 Task: Change the calendar view to 'Month'.
Action: Mouse moved to (14, 58)
Screenshot: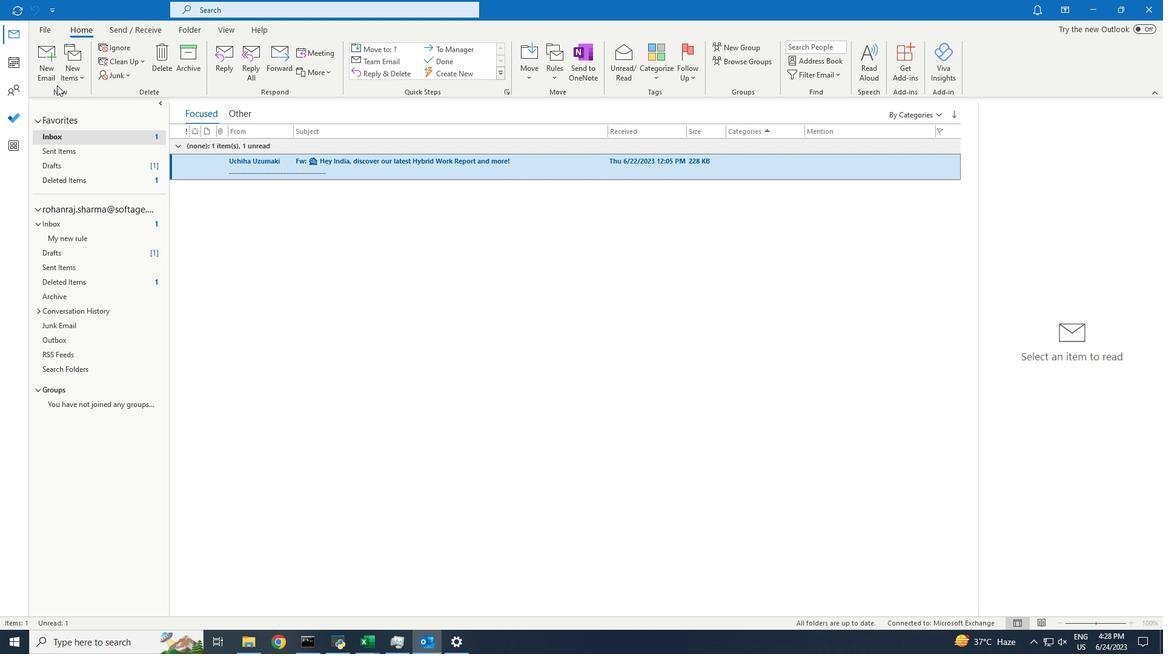 
Action: Mouse pressed left at (14, 58)
Screenshot: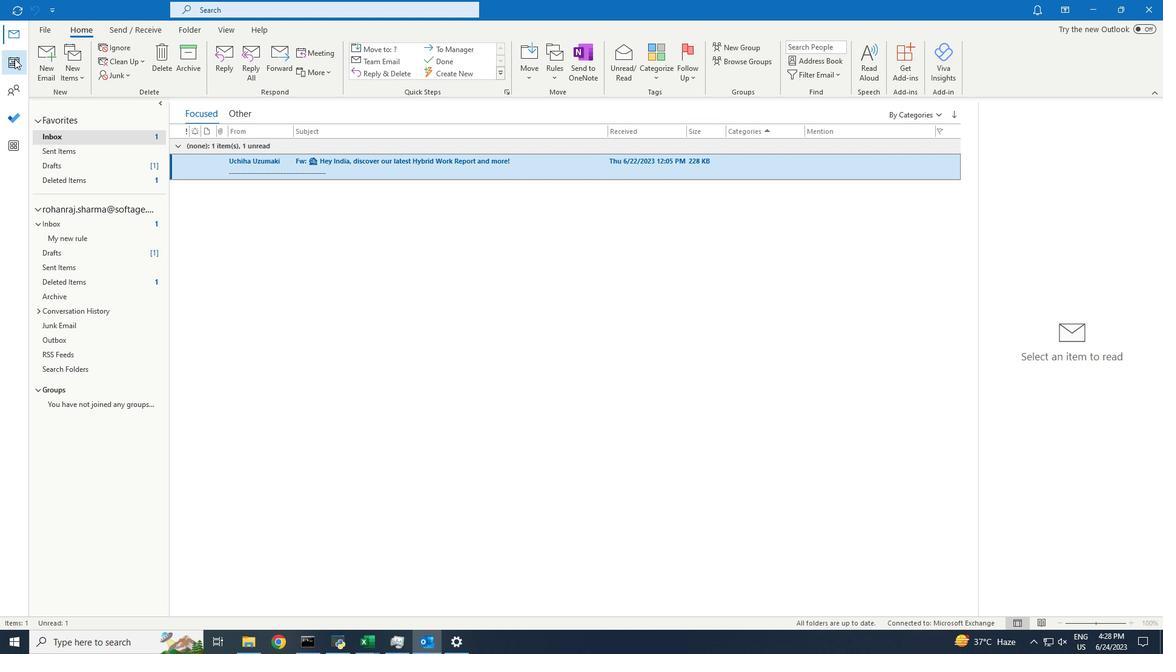 
Action: Mouse moved to (221, 29)
Screenshot: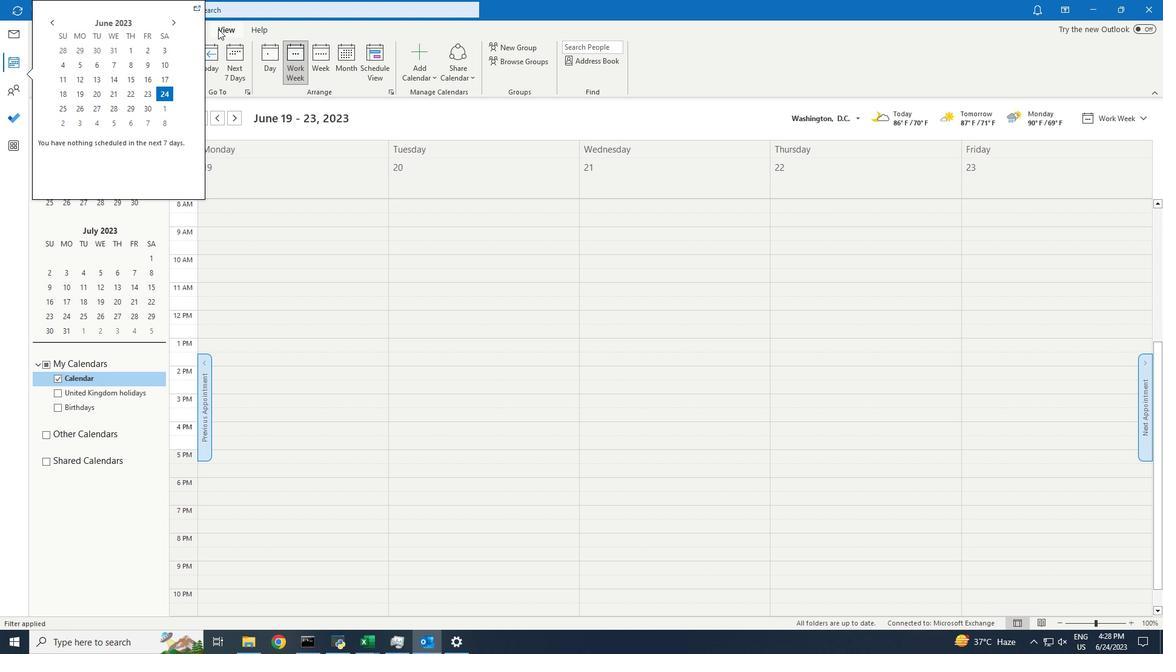 
Action: Mouse pressed left at (221, 29)
Screenshot: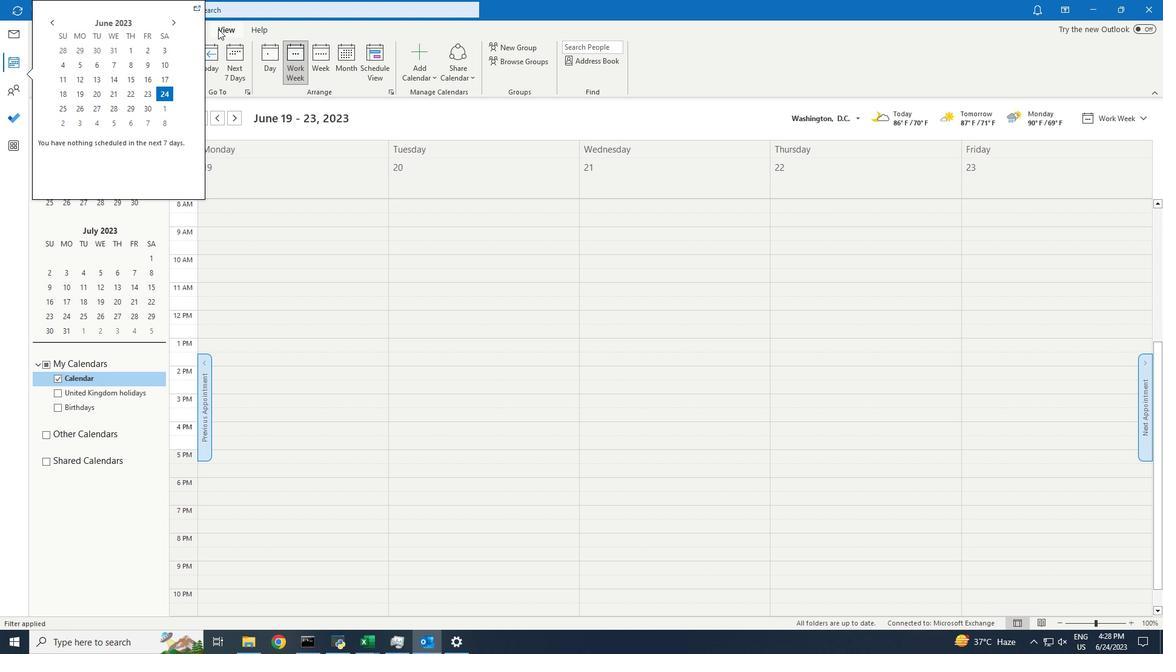 
Action: Mouse moved to (196, 64)
Screenshot: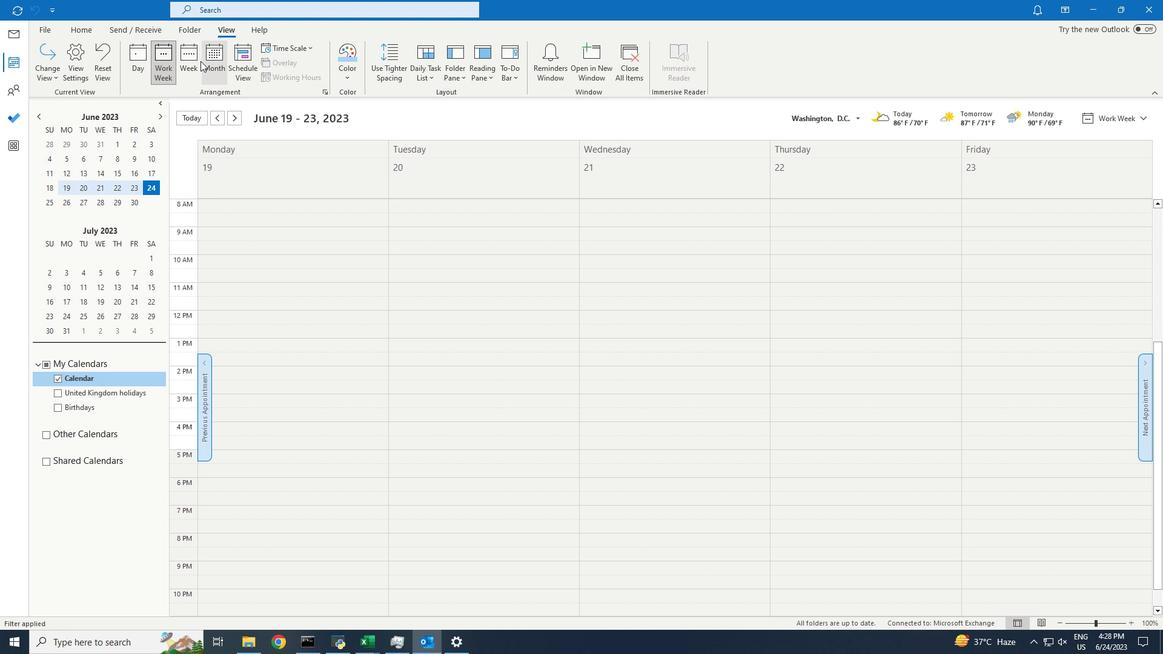 
Action: Mouse pressed left at (196, 64)
Screenshot: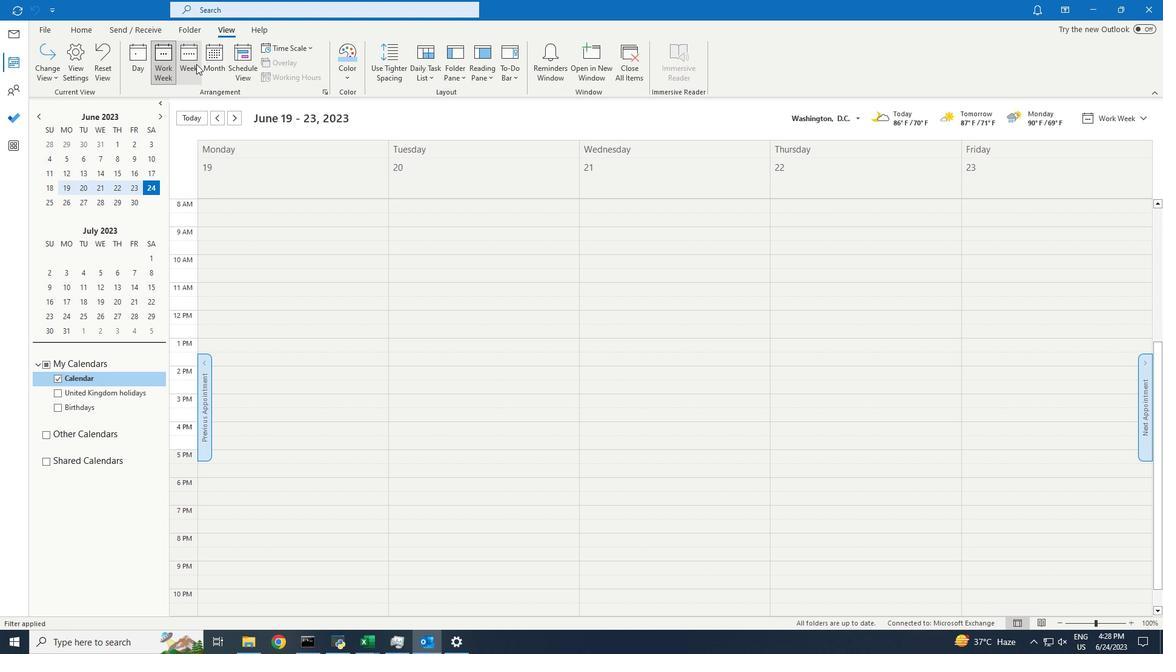 
Action: Mouse moved to (243, 190)
Screenshot: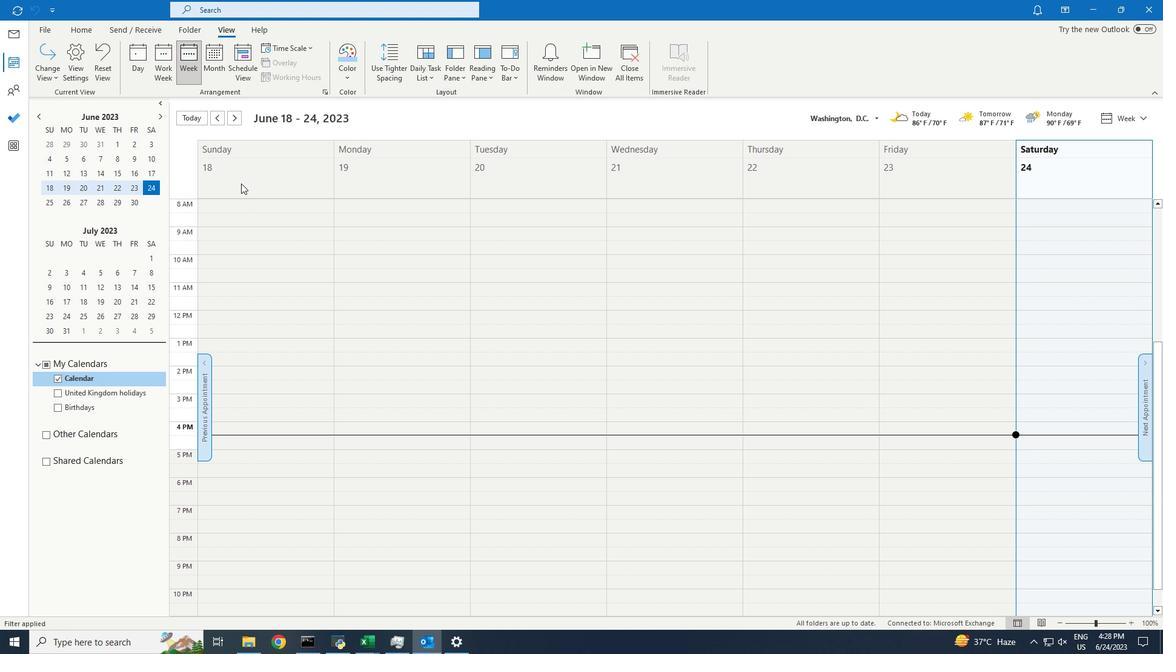 
